 Task: Set a follow-up reminder for a contact to 'Next Week' in Outlook.
Action: Mouse moved to (15, 93)
Screenshot: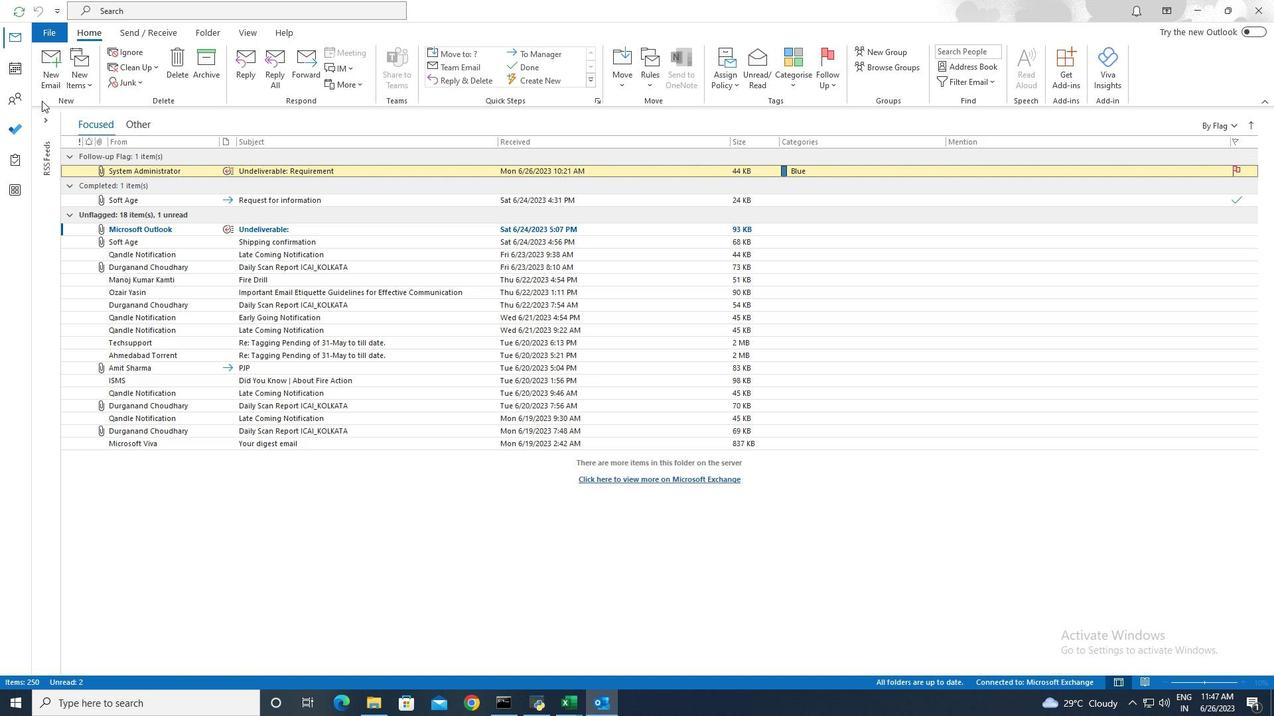 
Action: Mouse pressed left at (15, 93)
Screenshot: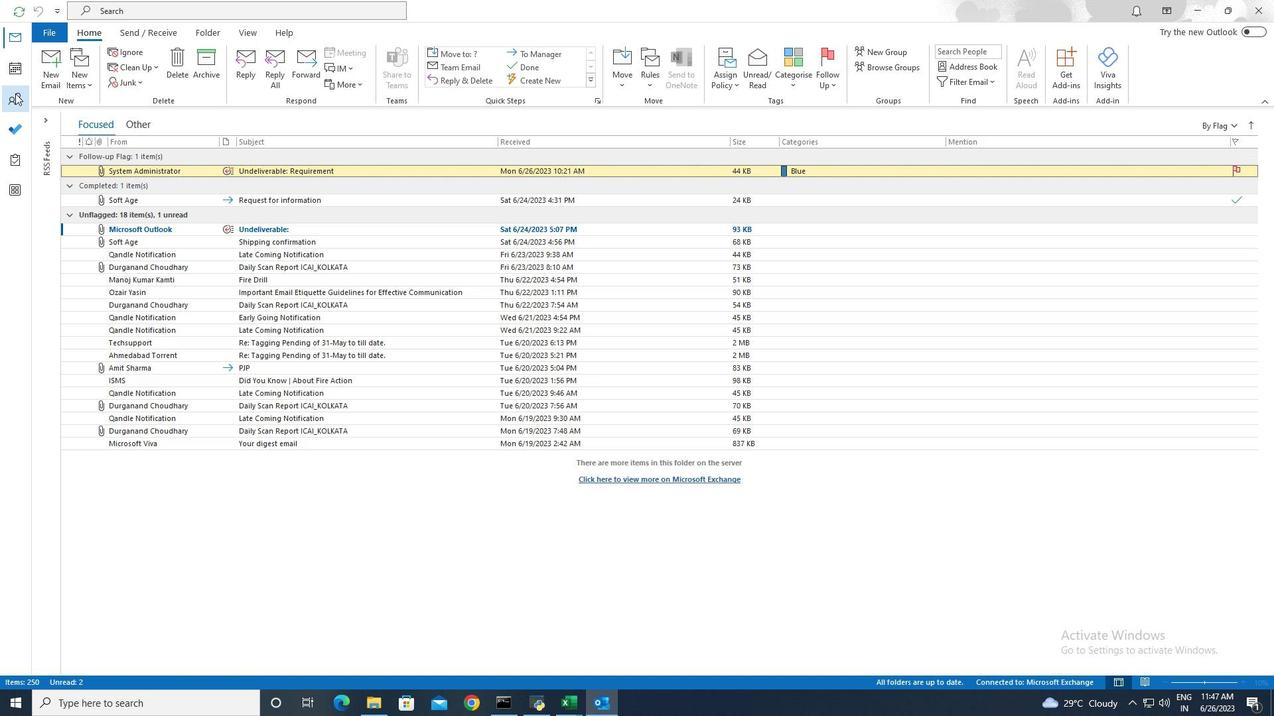 
Action: Mouse moved to (144, 249)
Screenshot: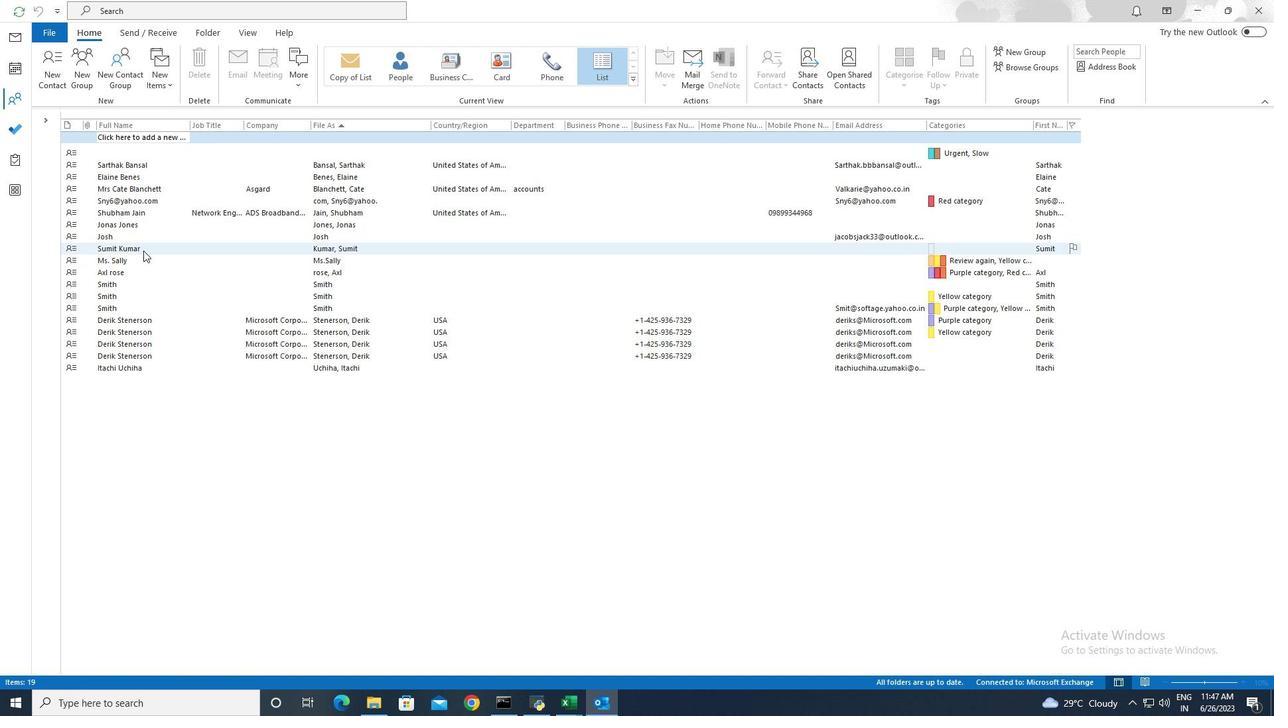 
Action: Mouse pressed left at (144, 249)
Screenshot: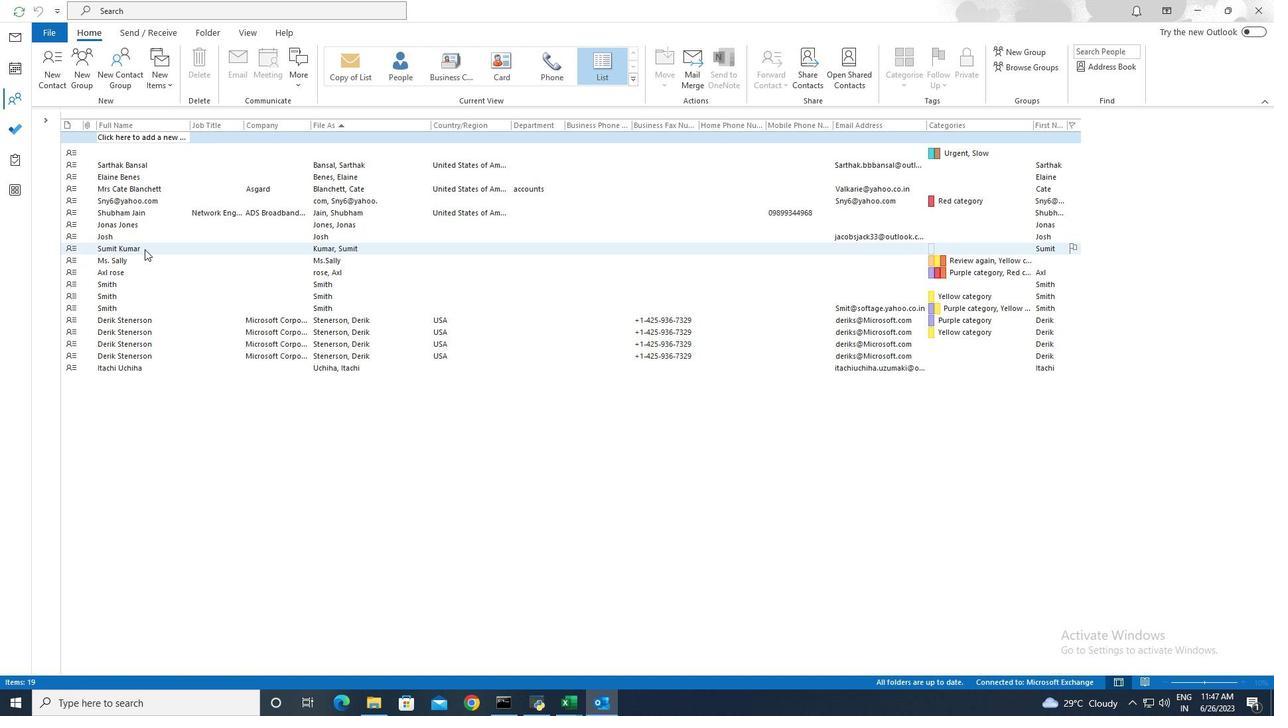 
Action: Mouse moved to (935, 85)
Screenshot: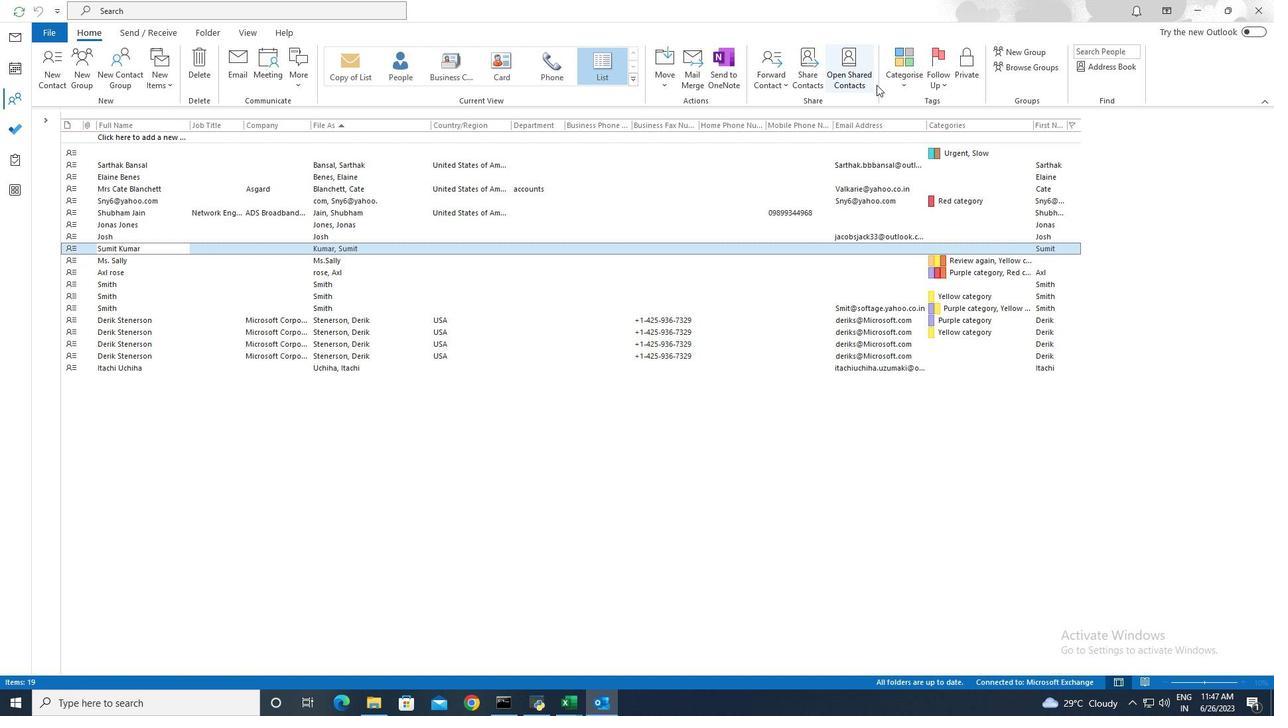 
Action: Mouse pressed left at (935, 85)
Screenshot: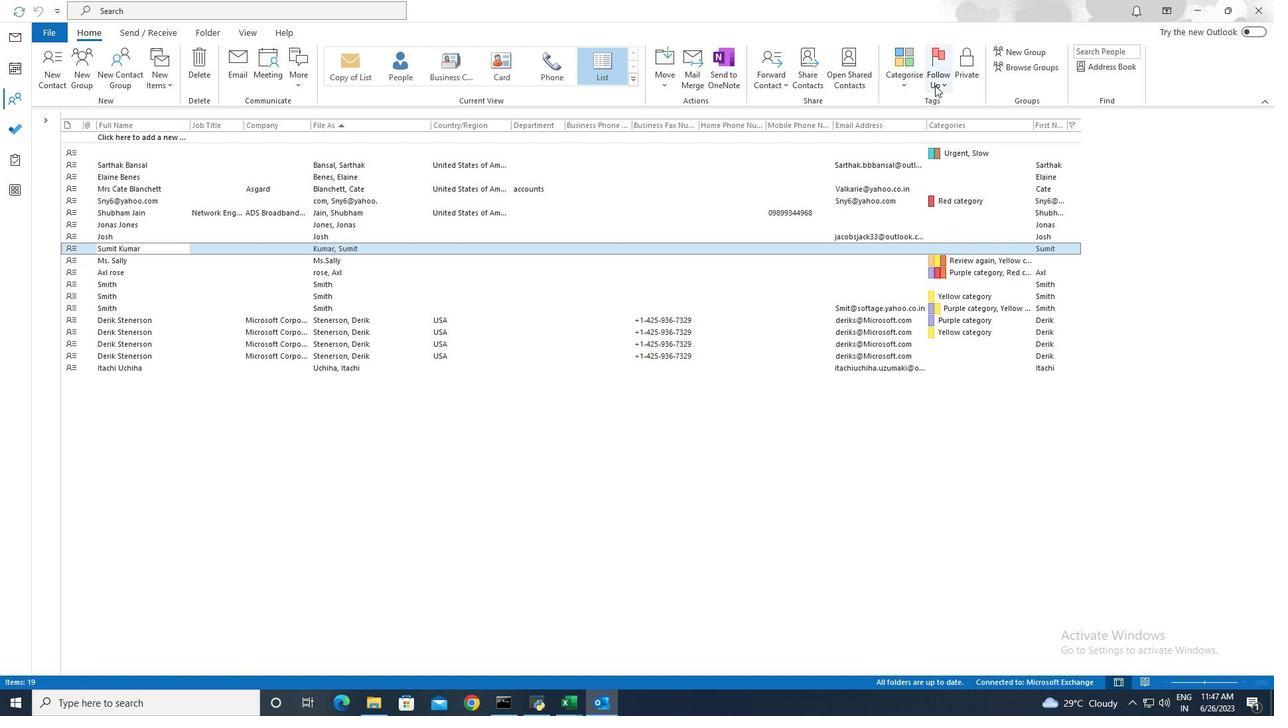 
Action: Mouse moved to (953, 126)
Screenshot: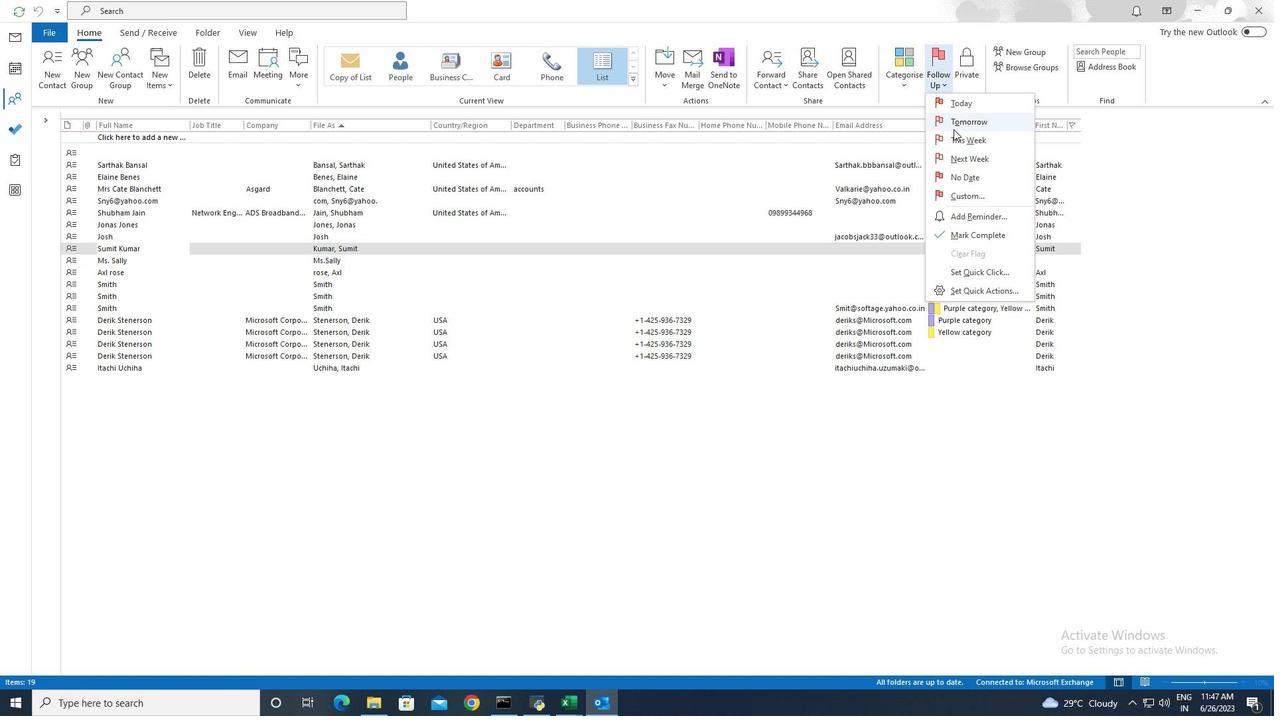 
Action: Mouse pressed left at (953, 126)
Screenshot: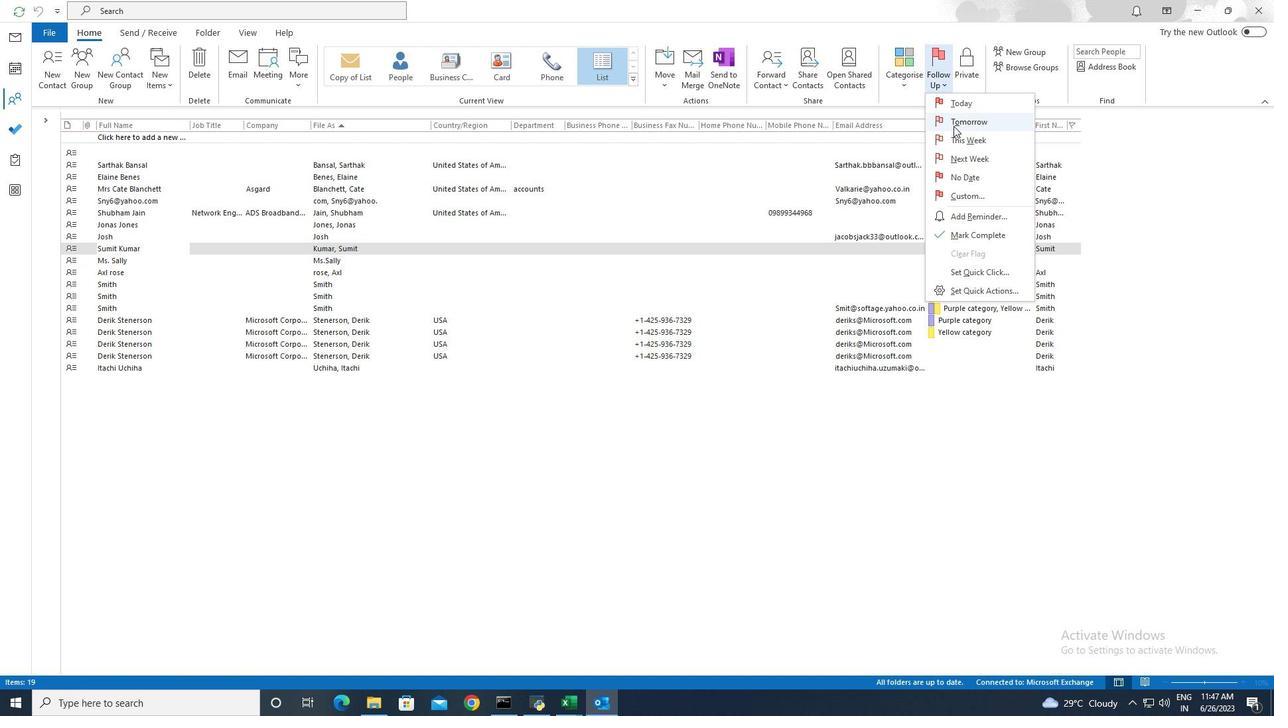 
